 Task: Learn more about a business.
Action: Mouse moved to (778, 99)
Screenshot: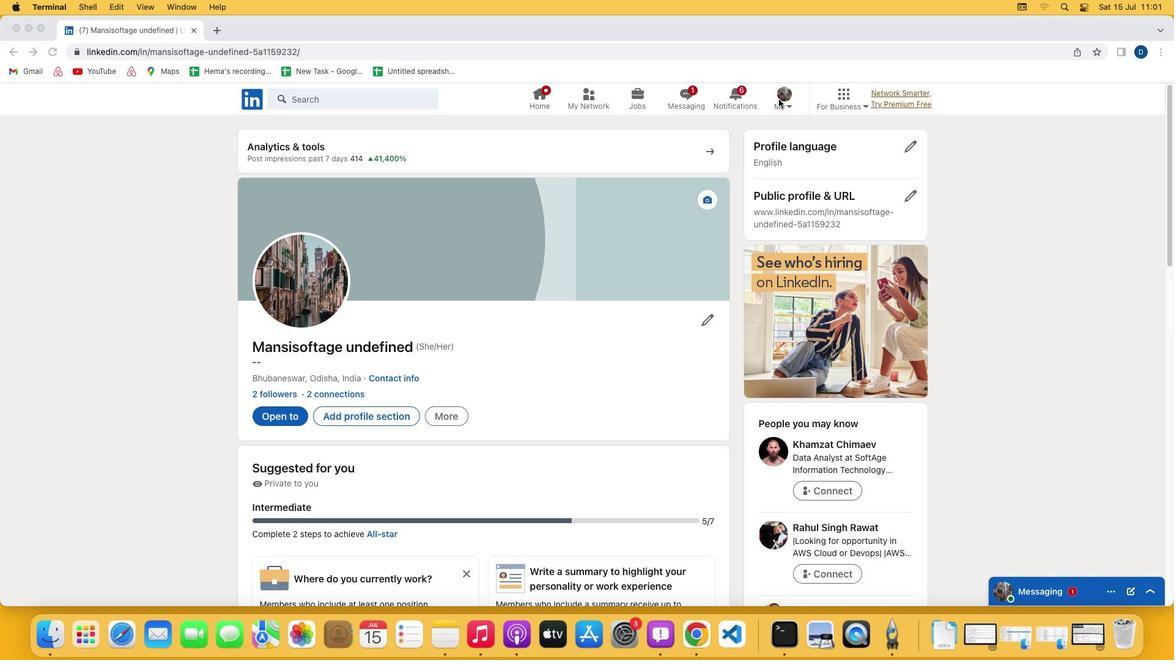 
Action: Mouse pressed left at (778, 99)
Screenshot: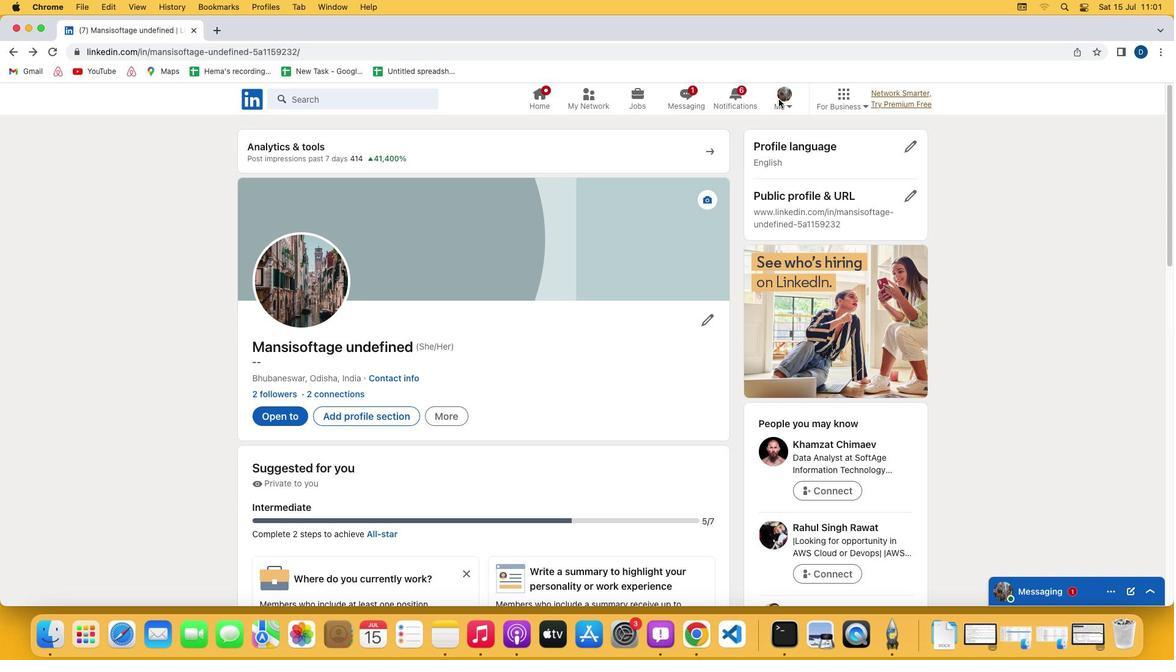 
Action: Mouse moved to (788, 95)
Screenshot: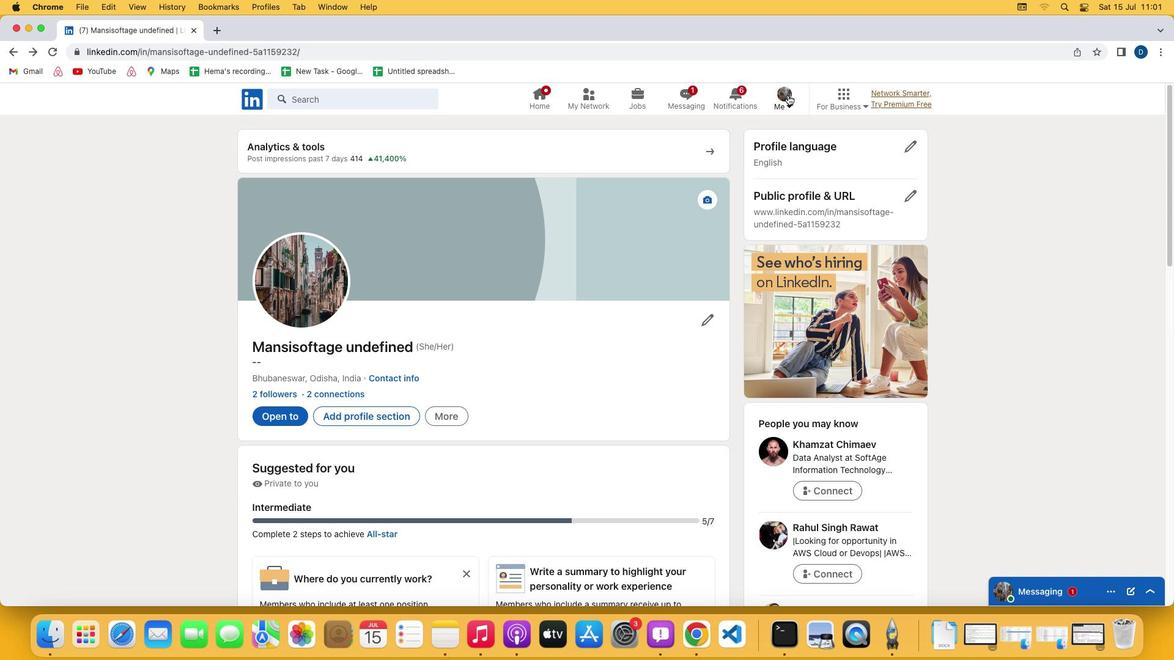 
Action: Mouse pressed left at (788, 95)
Screenshot: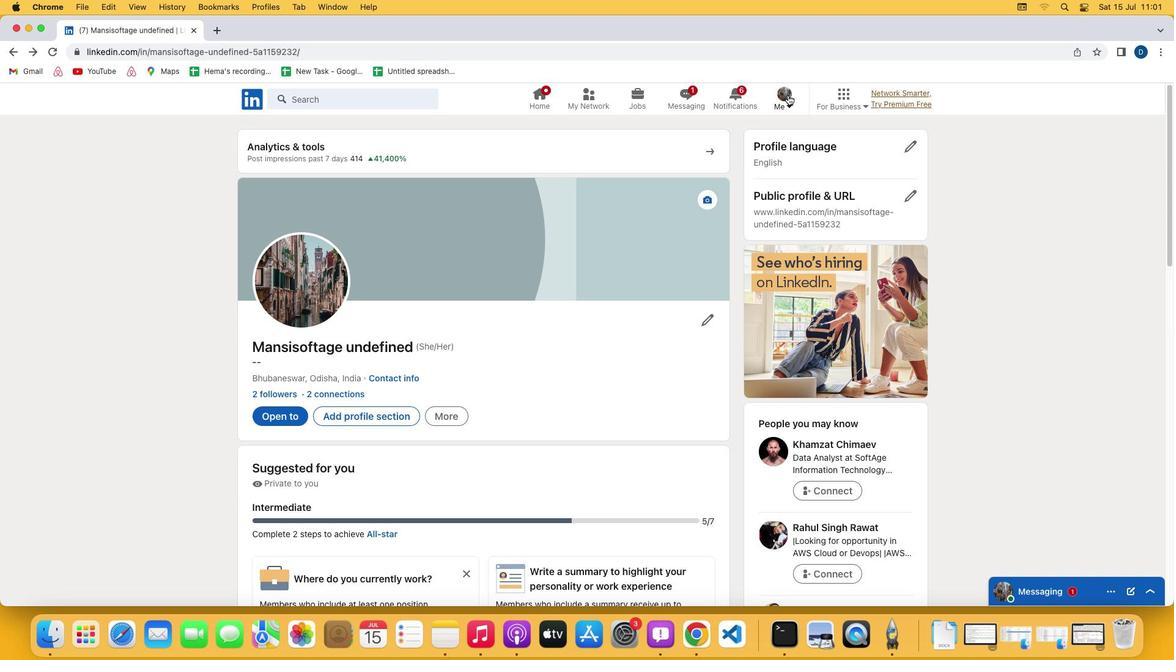
Action: Mouse moved to (695, 231)
Screenshot: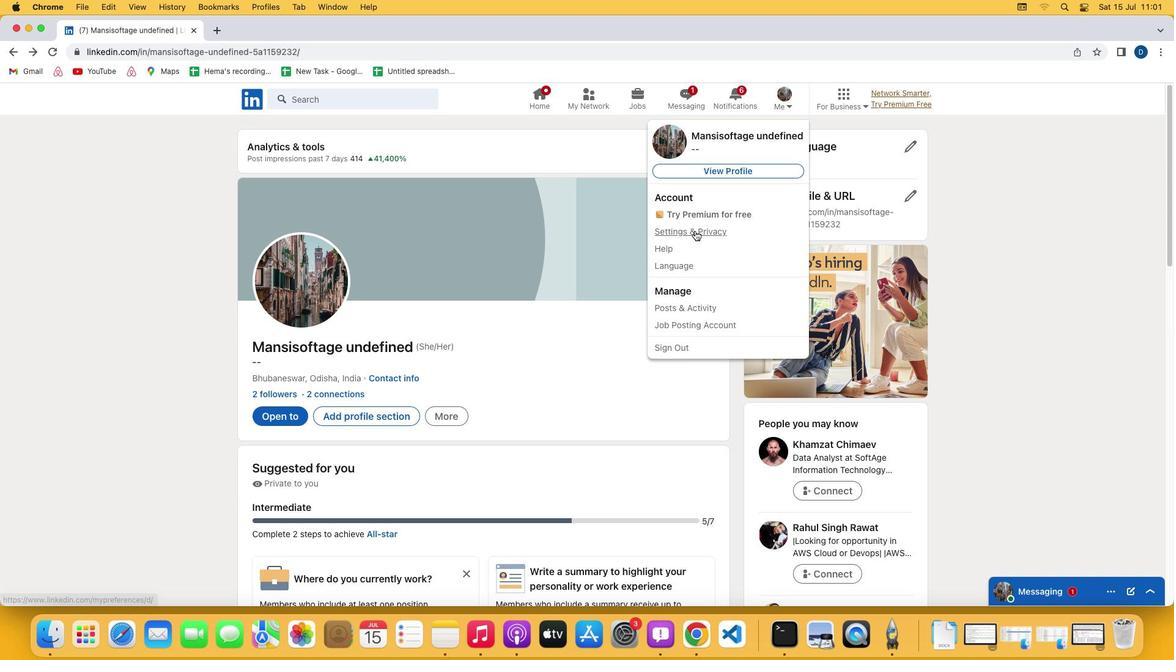 
Action: Mouse pressed left at (695, 231)
Screenshot: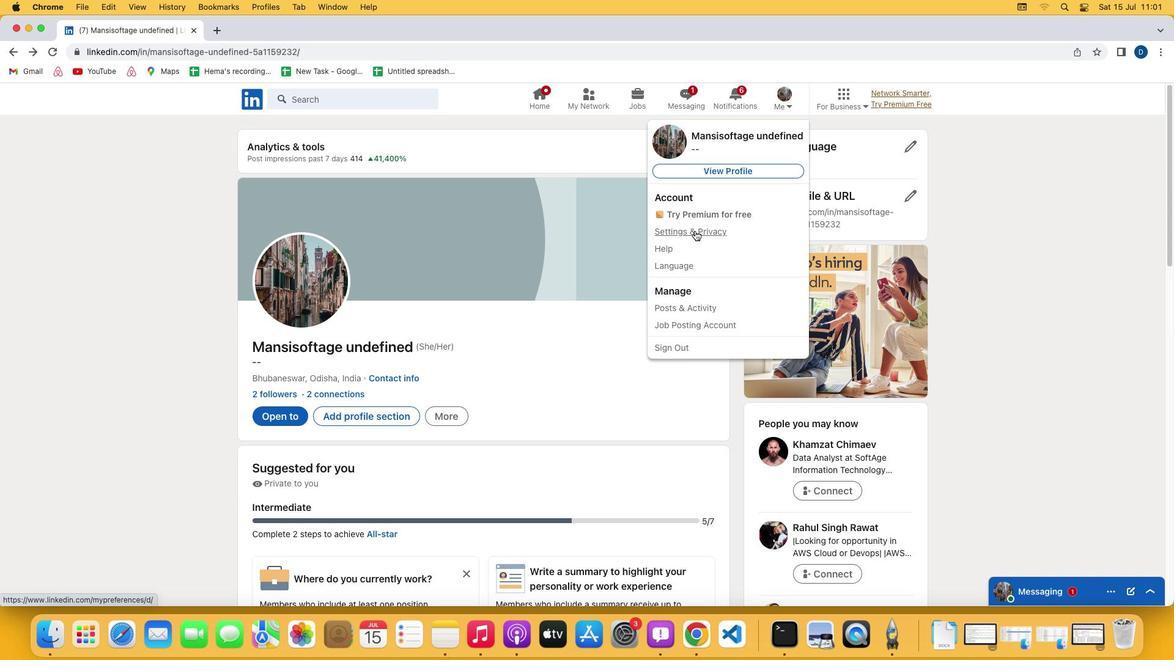 
Action: Mouse moved to (601, 411)
Screenshot: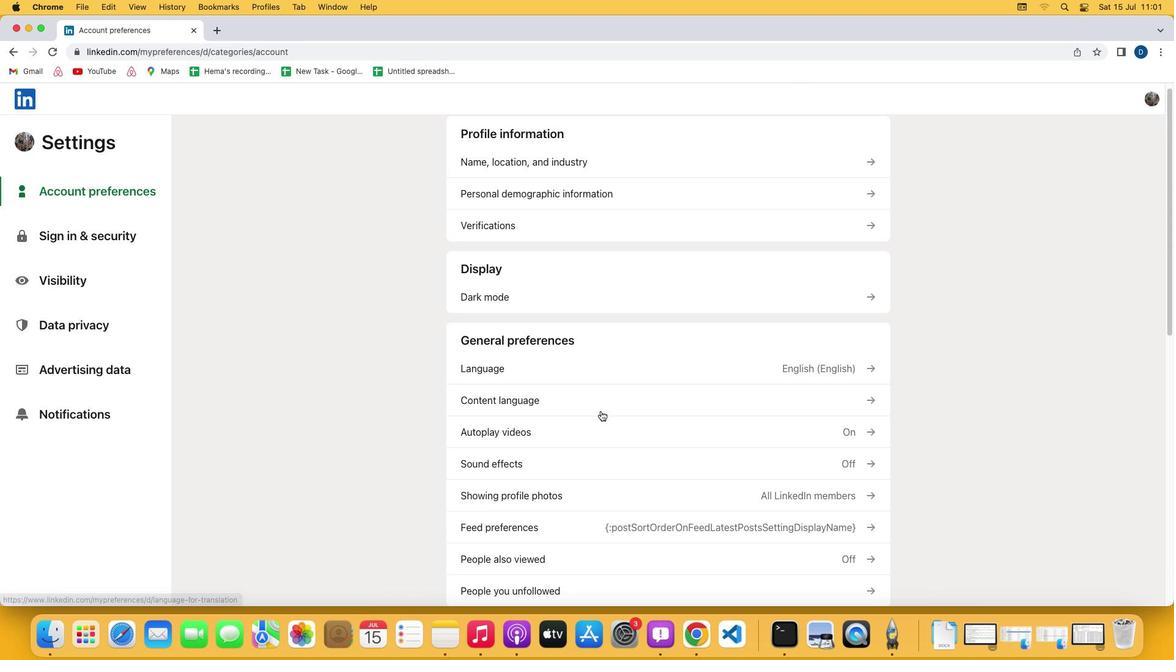 
Action: Mouse scrolled (601, 411) with delta (0, 0)
Screenshot: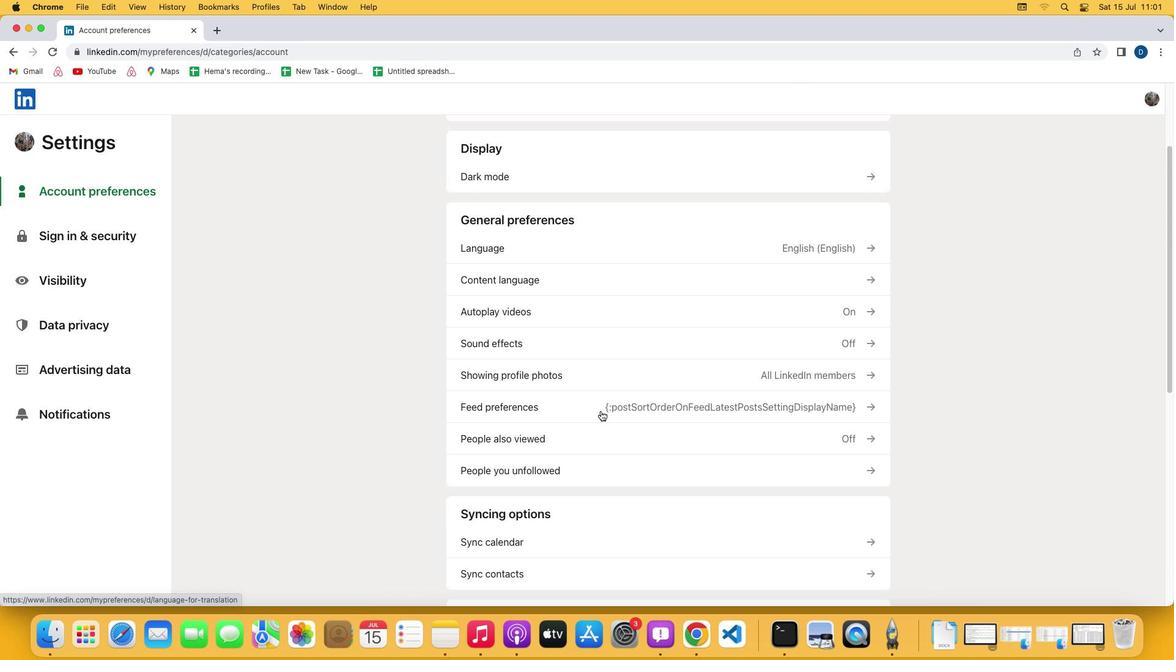 
Action: Mouse scrolled (601, 411) with delta (0, 0)
Screenshot: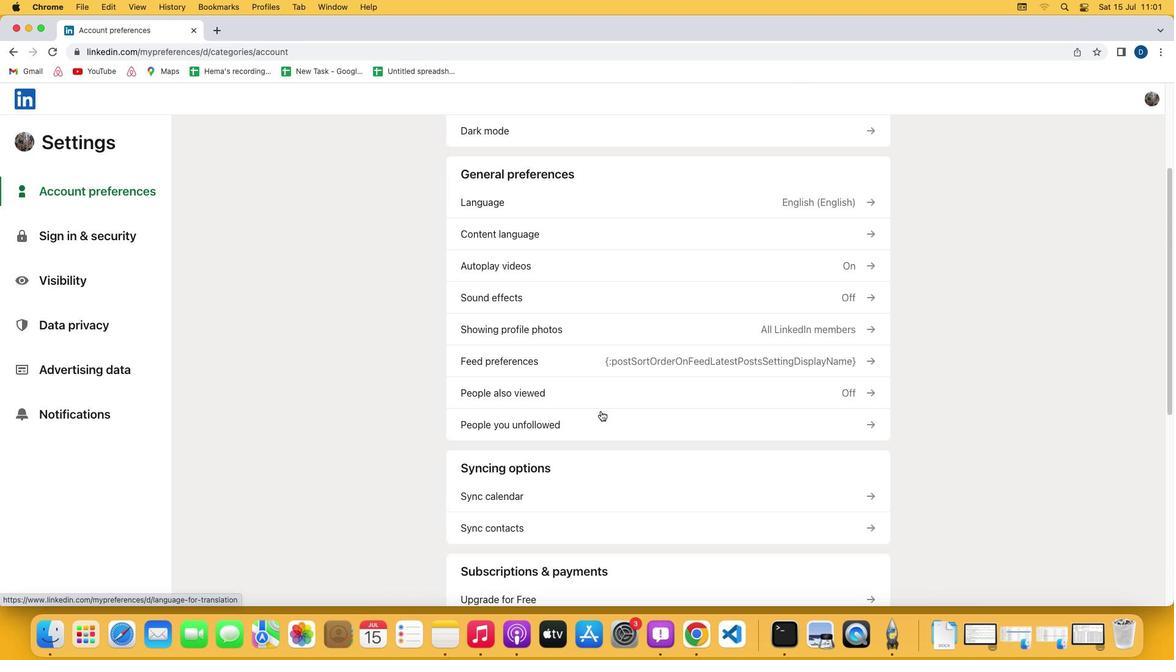 
Action: Mouse scrolled (601, 411) with delta (0, -1)
Screenshot: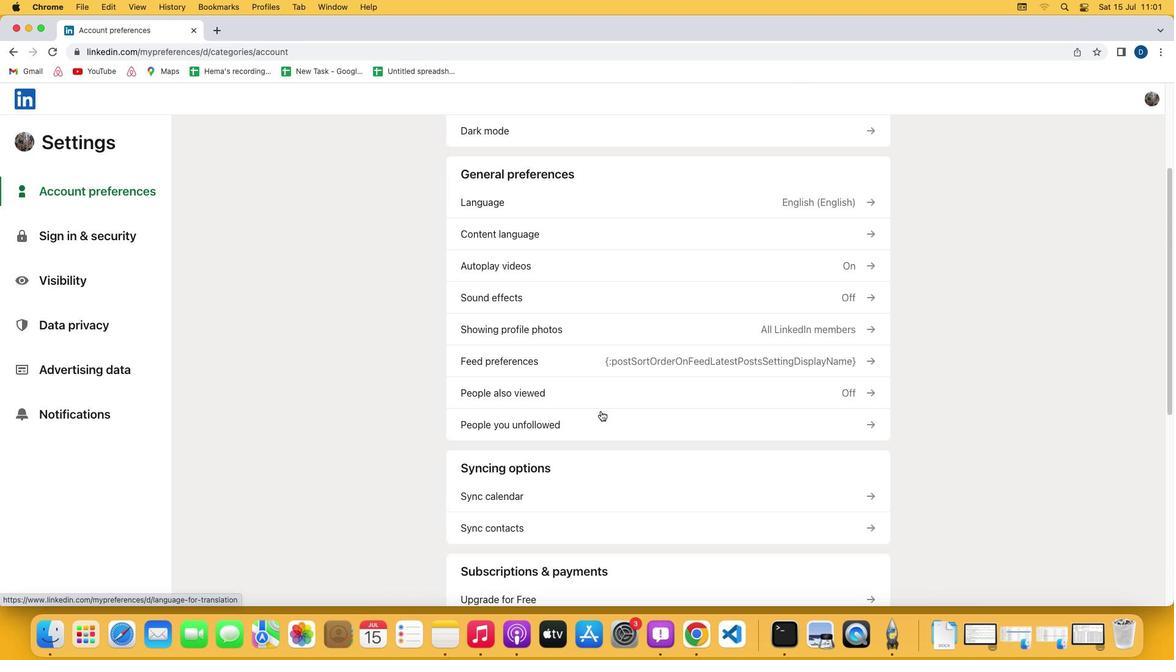 
Action: Mouse scrolled (601, 411) with delta (0, -3)
Screenshot: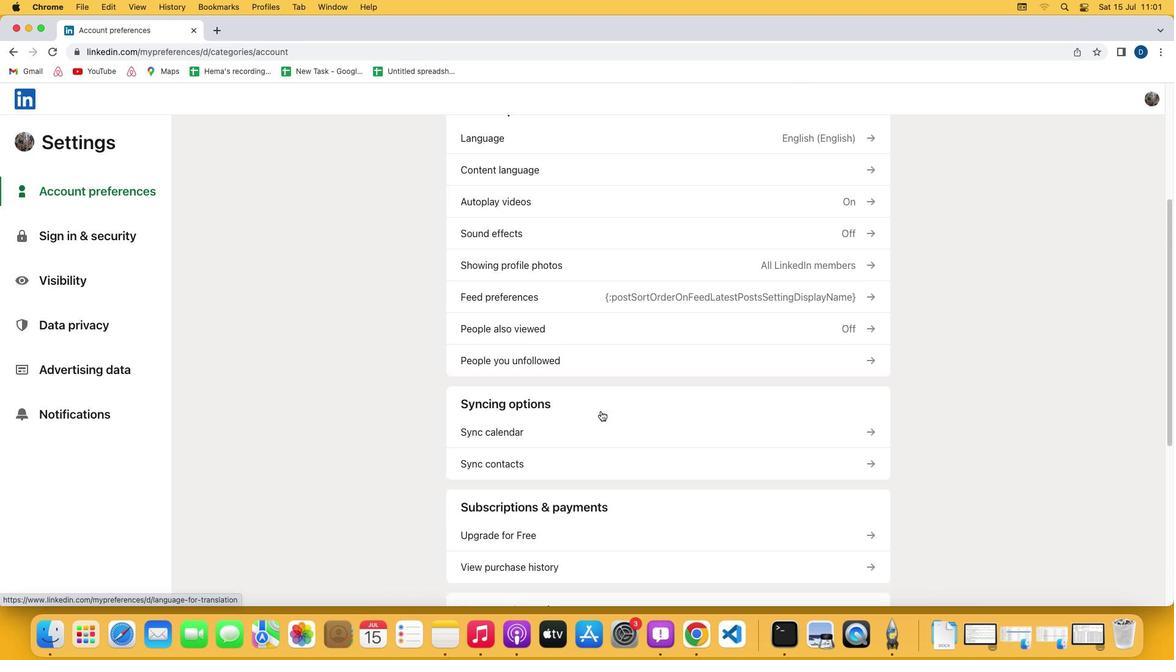 
Action: Mouse scrolled (601, 411) with delta (0, 0)
Screenshot: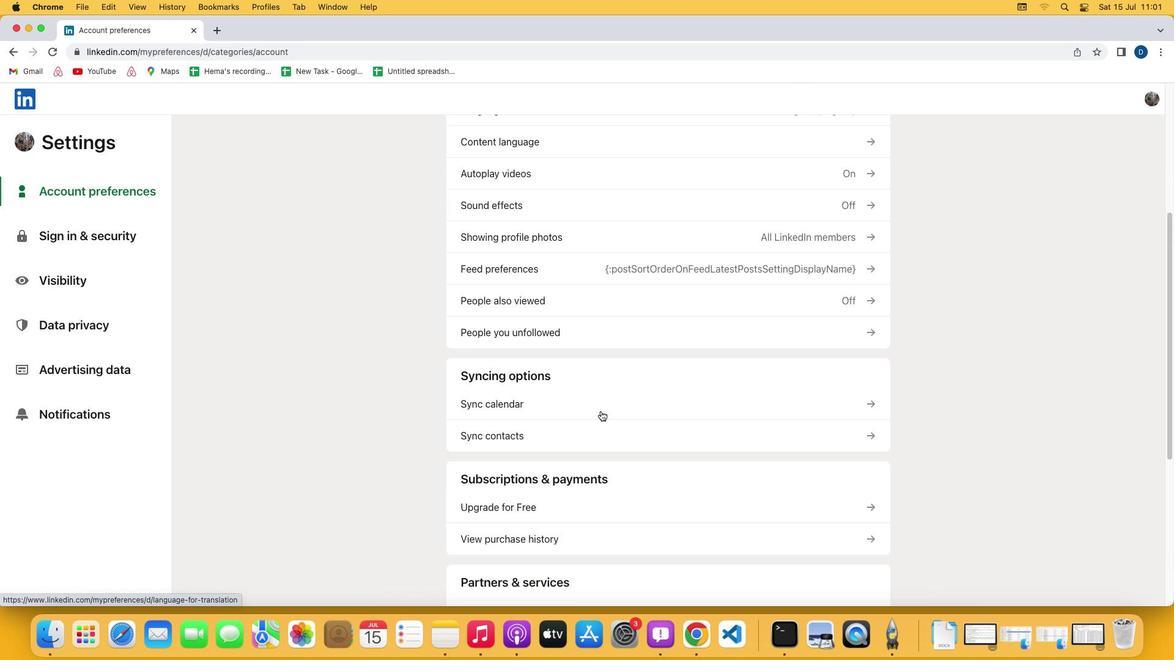 
Action: Mouse scrolled (601, 411) with delta (0, 0)
Screenshot: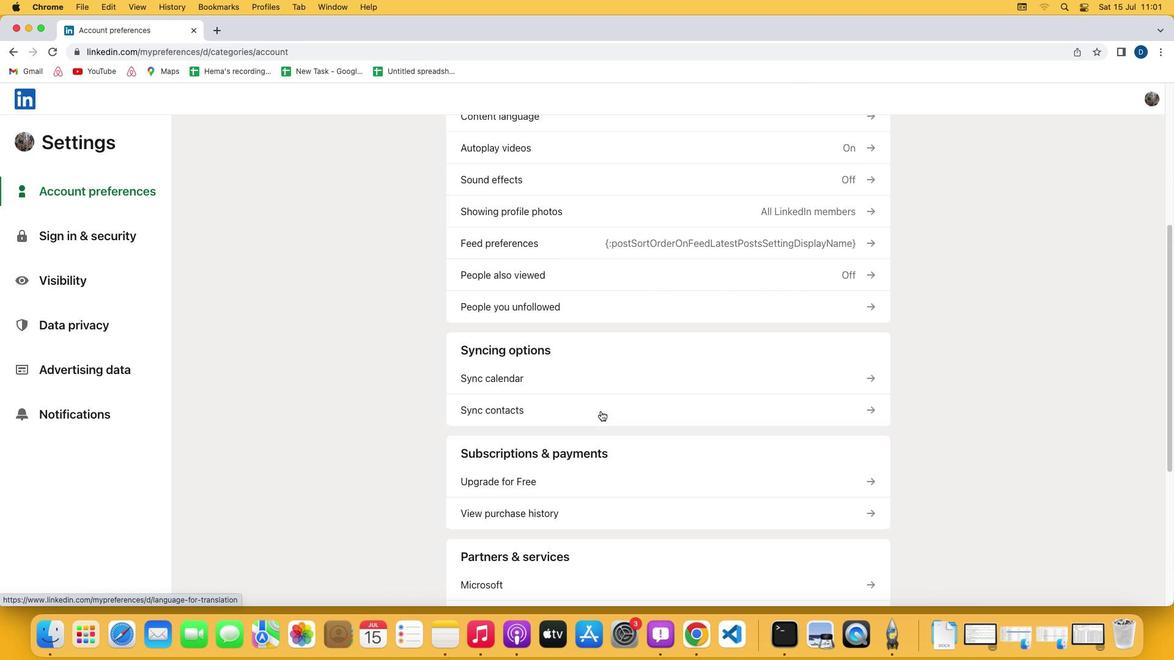 
Action: Mouse scrolled (601, 411) with delta (0, -1)
Screenshot: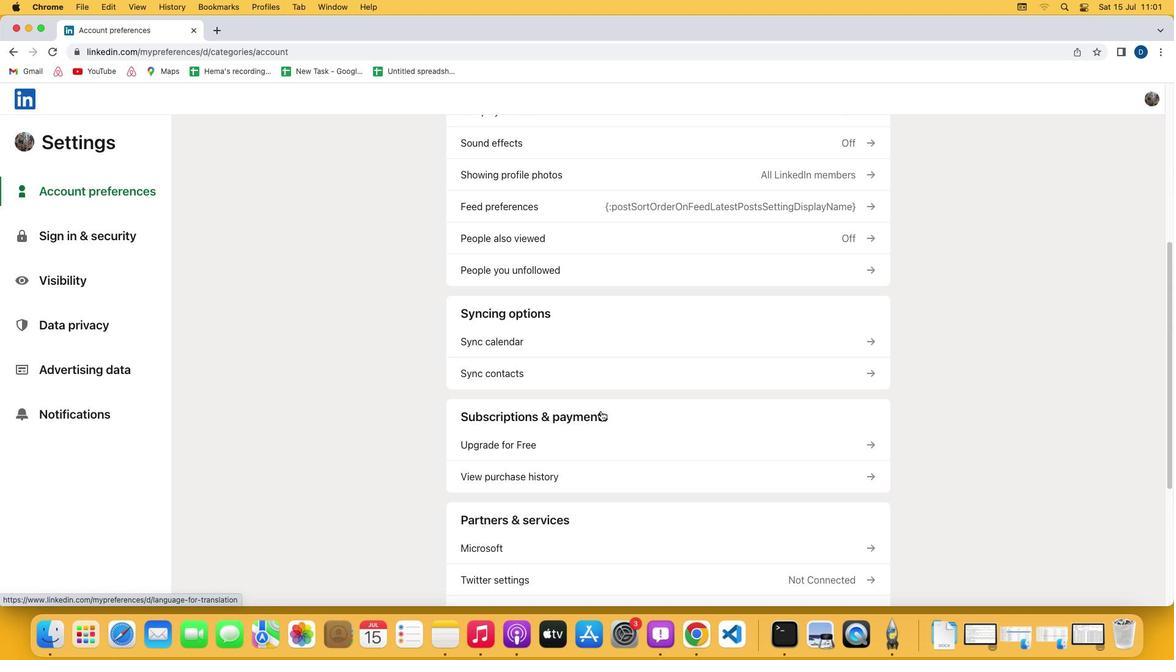 
Action: Mouse scrolled (601, 411) with delta (0, -1)
Screenshot: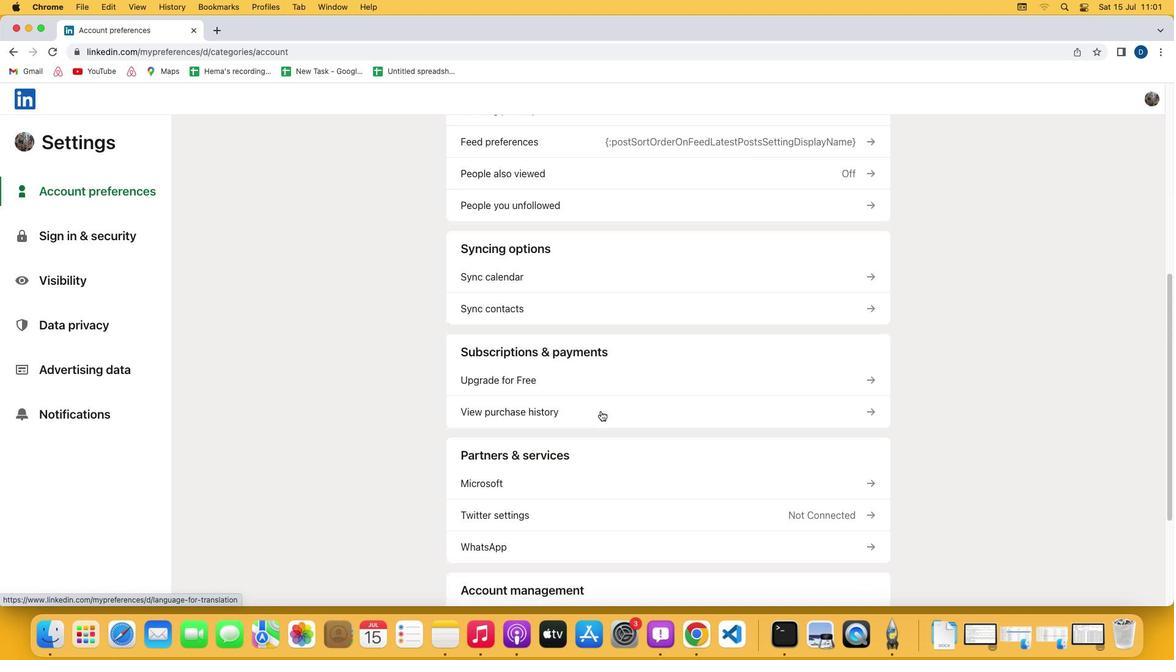 
Action: Mouse moved to (541, 493)
Screenshot: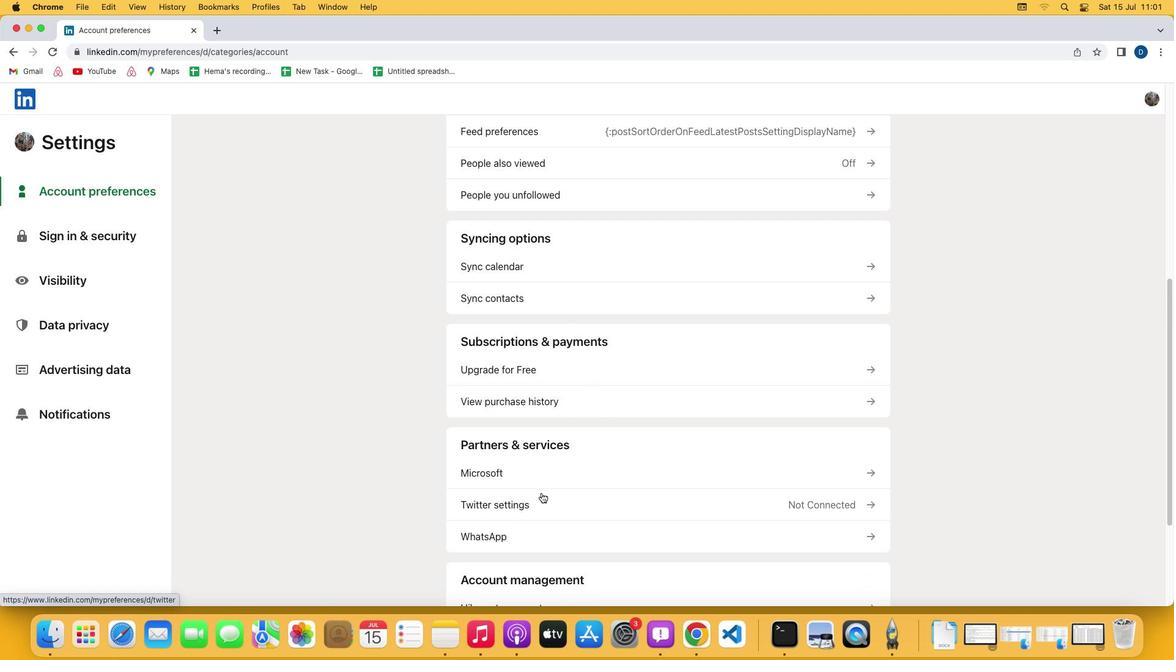 
Action: Mouse scrolled (541, 493) with delta (0, 0)
Screenshot: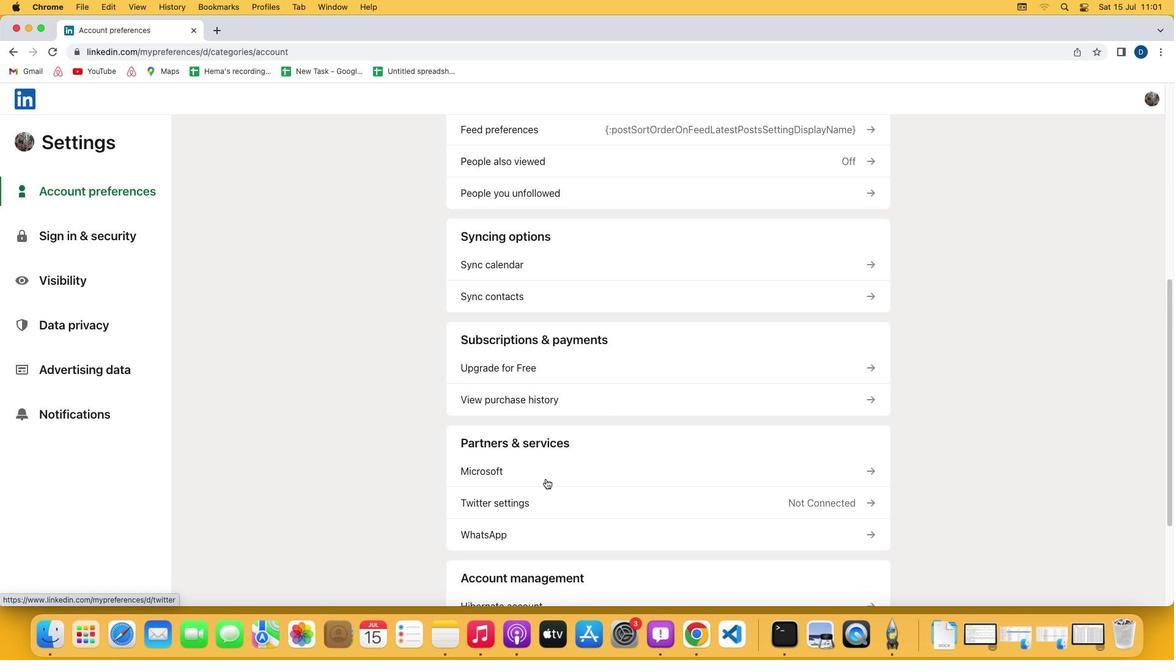
Action: Mouse moved to (558, 372)
Screenshot: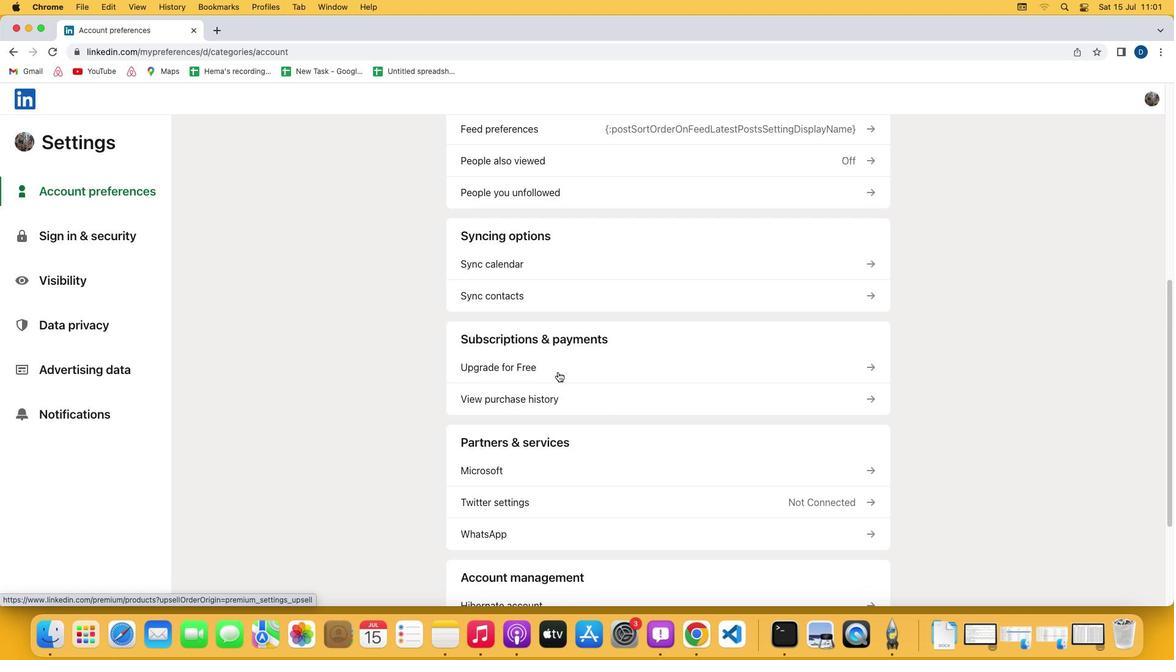 
Action: Mouse pressed left at (558, 372)
Screenshot: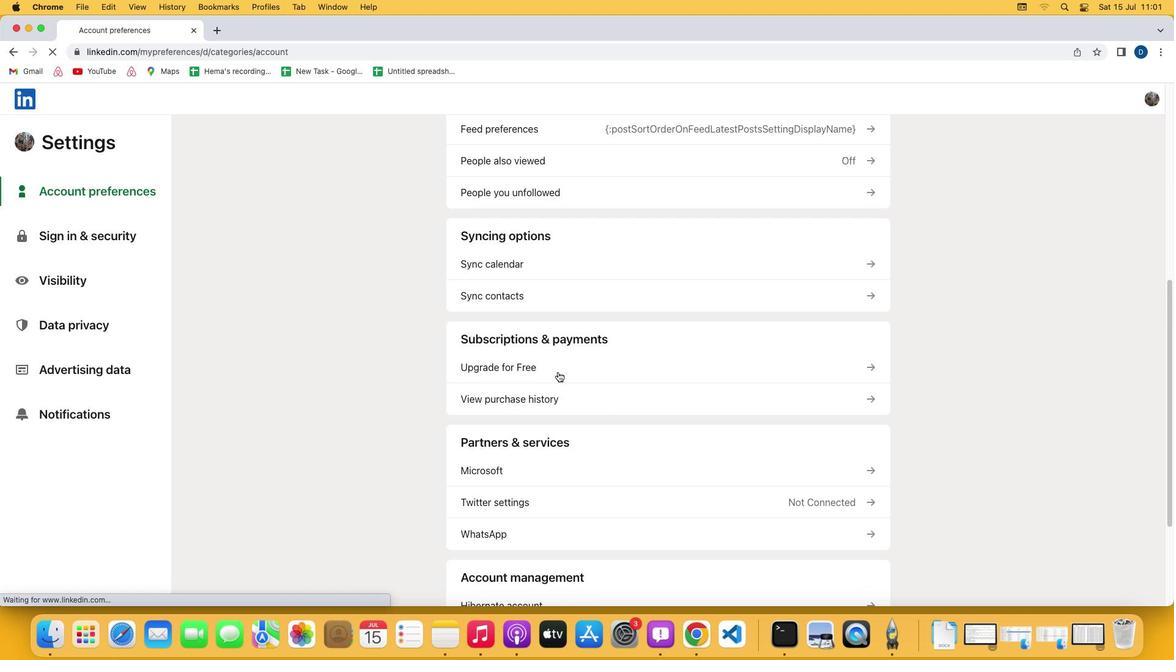 
Action: Mouse moved to (473, 335)
Screenshot: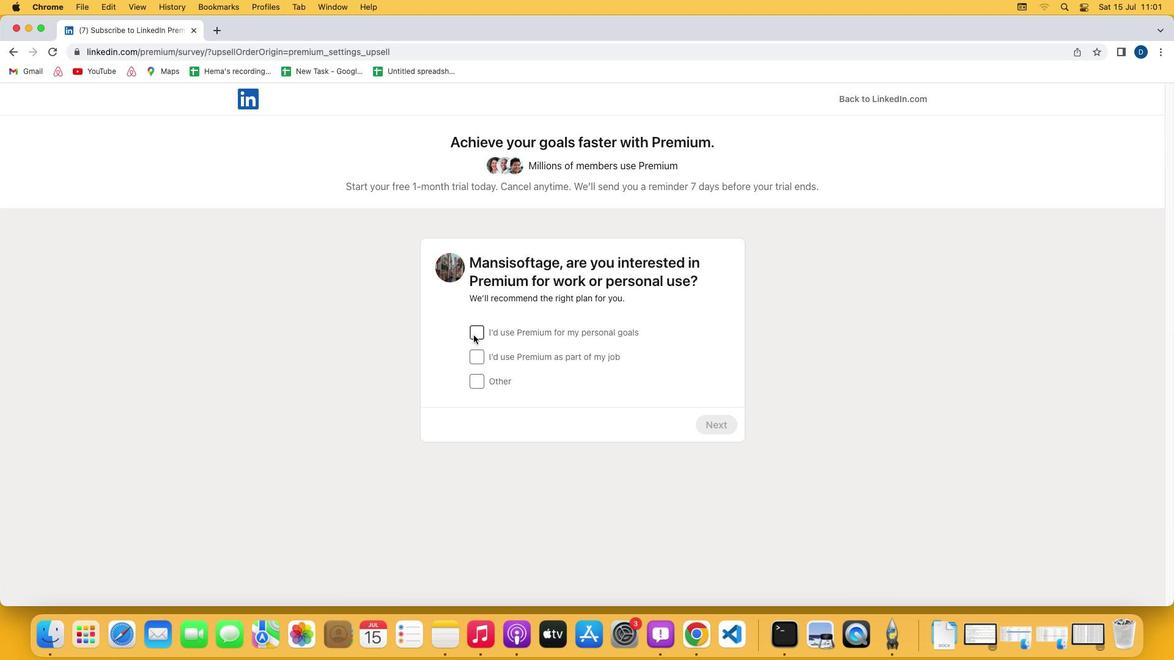 
Action: Mouse pressed left at (473, 335)
Screenshot: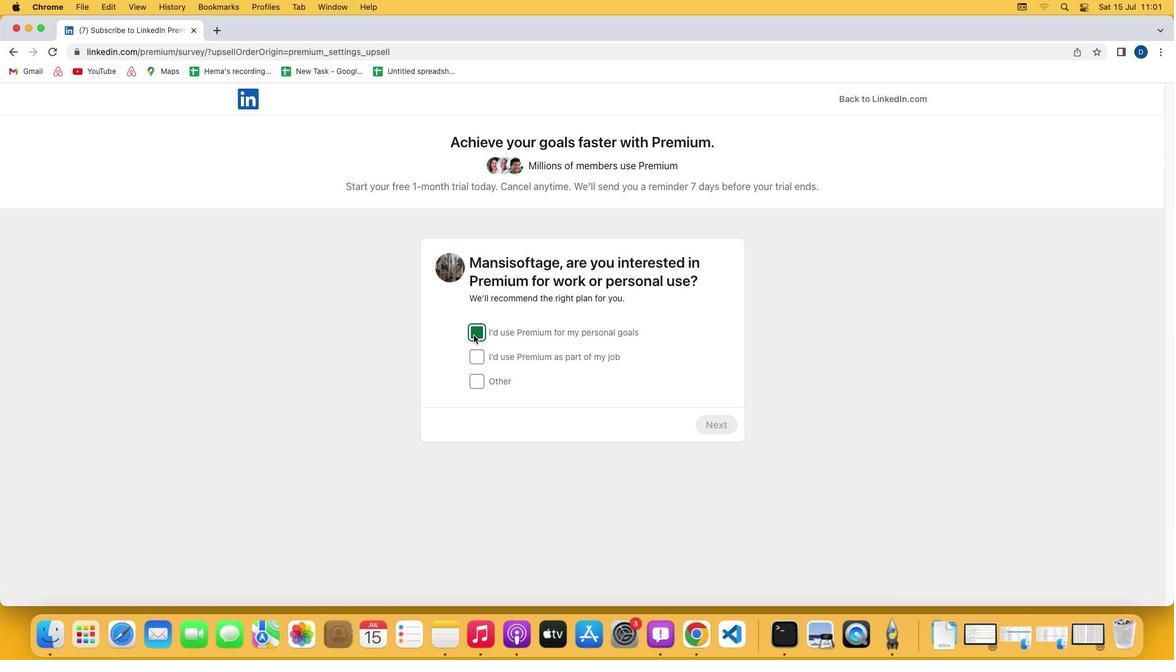 
Action: Mouse moved to (715, 432)
Screenshot: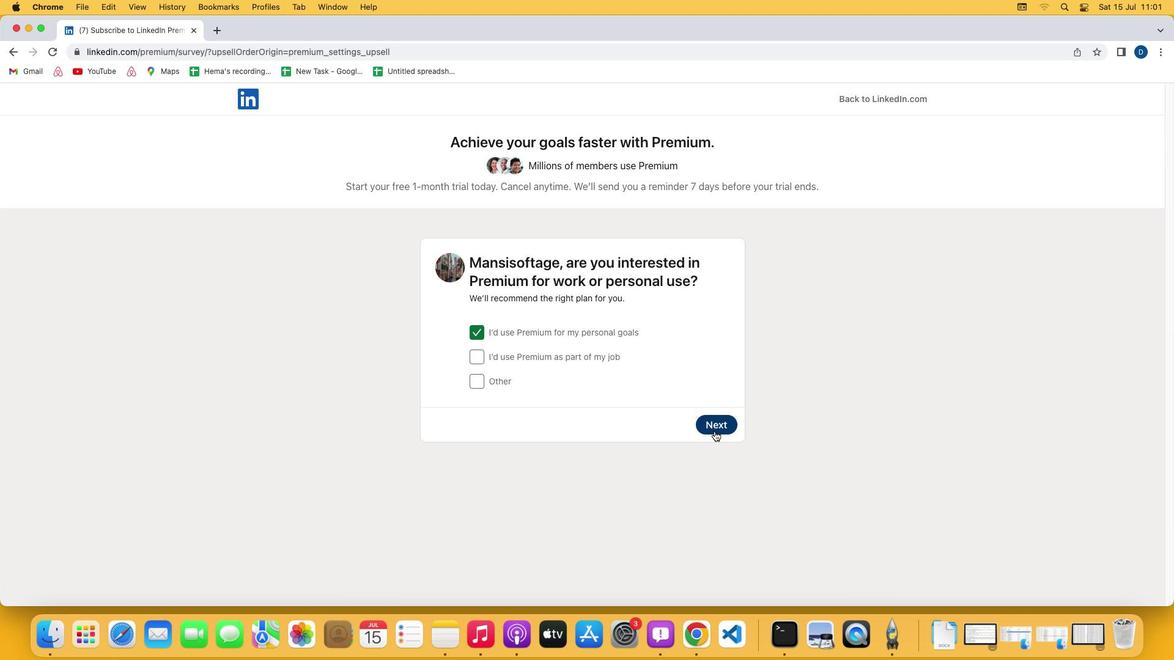 
Action: Mouse pressed left at (715, 432)
Screenshot: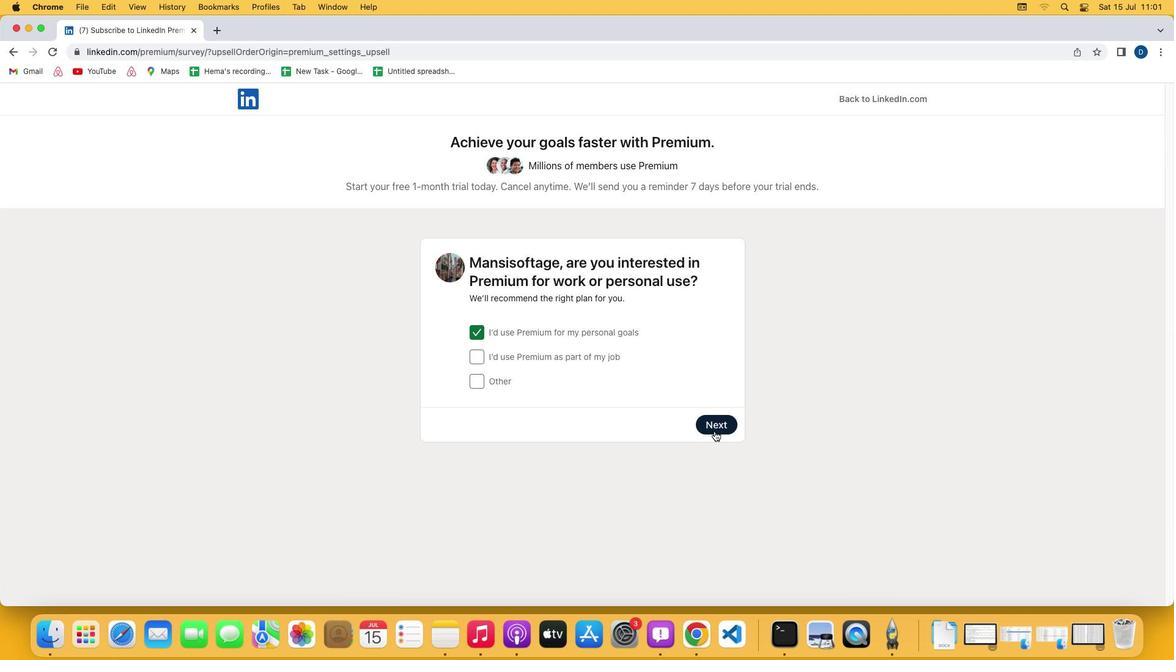 
Action: Mouse moved to (710, 502)
Screenshot: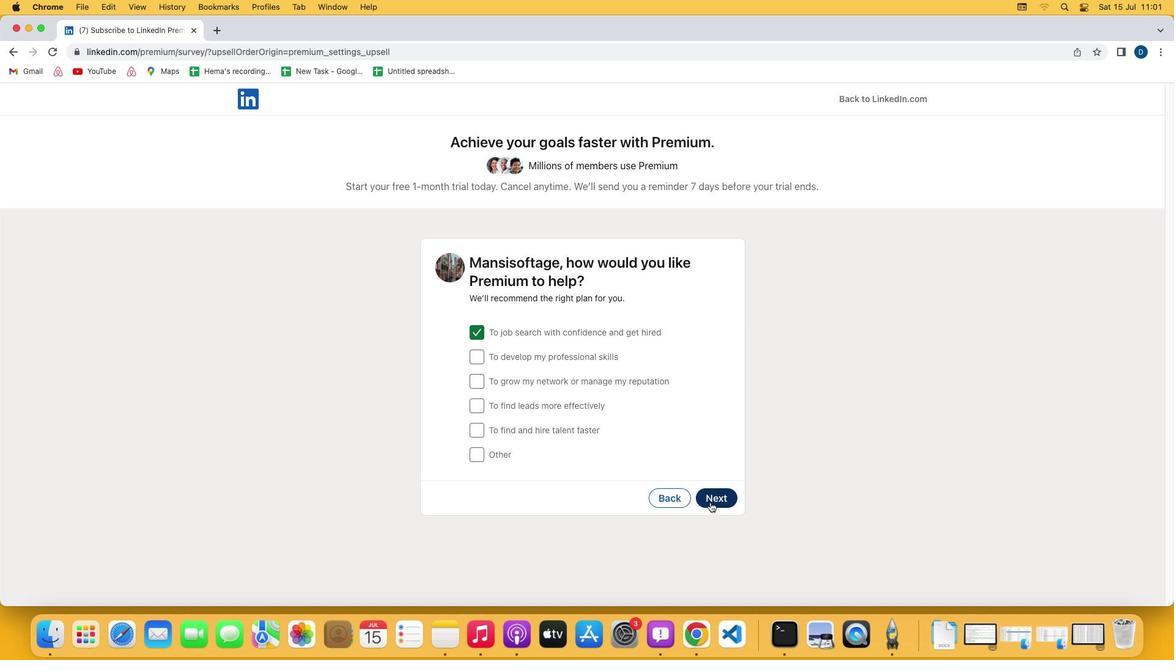 
Action: Mouse pressed left at (710, 502)
Screenshot: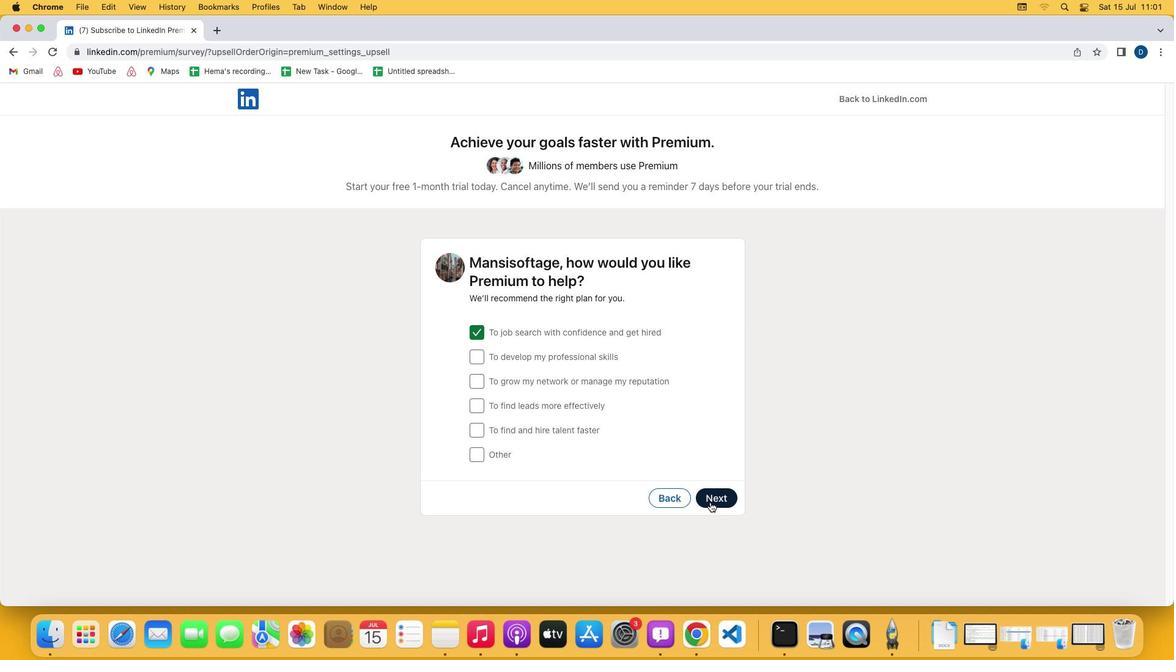 
Action: Mouse moved to (474, 431)
Screenshot: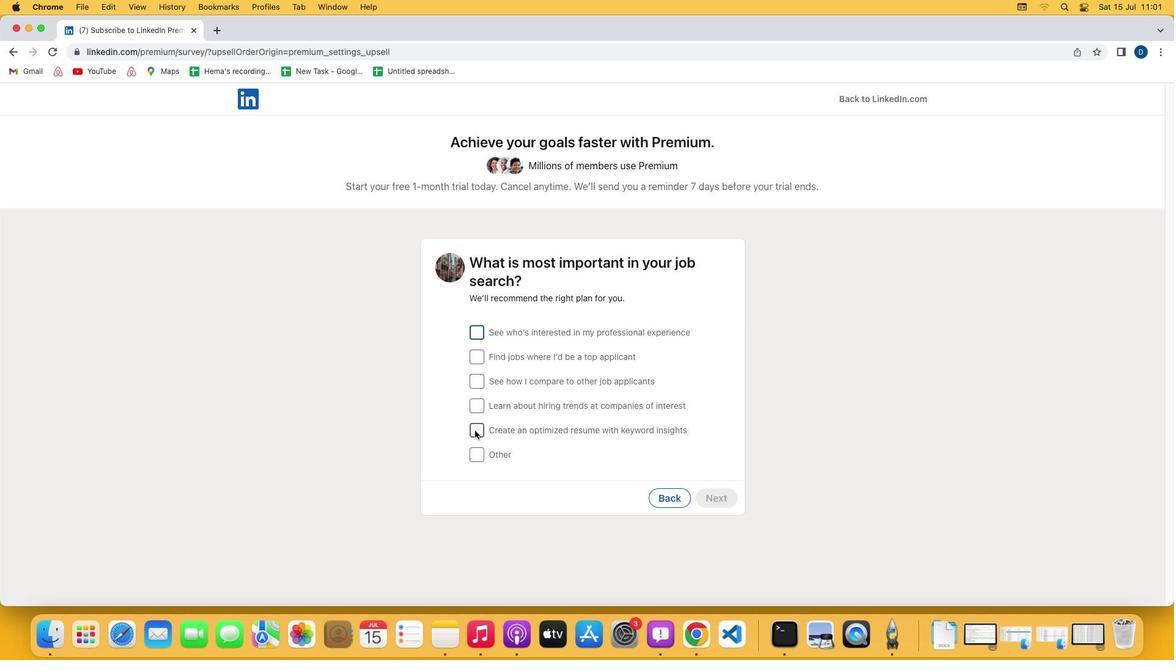 
Action: Mouse pressed left at (474, 431)
Screenshot: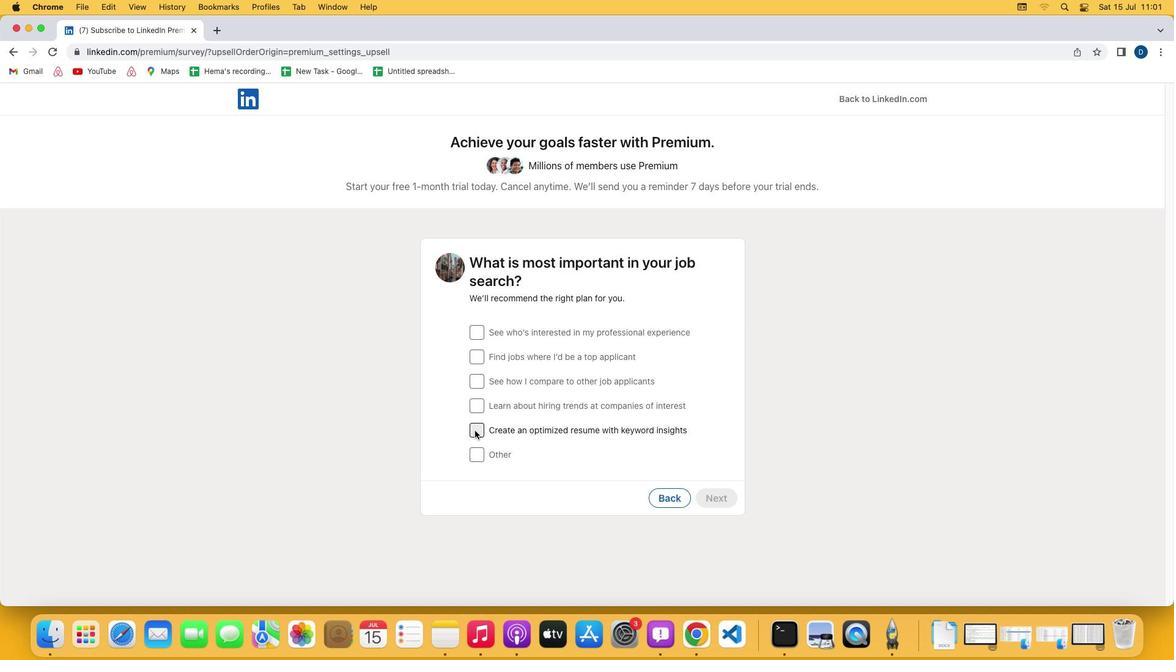 
Action: Mouse moved to (714, 496)
Screenshot: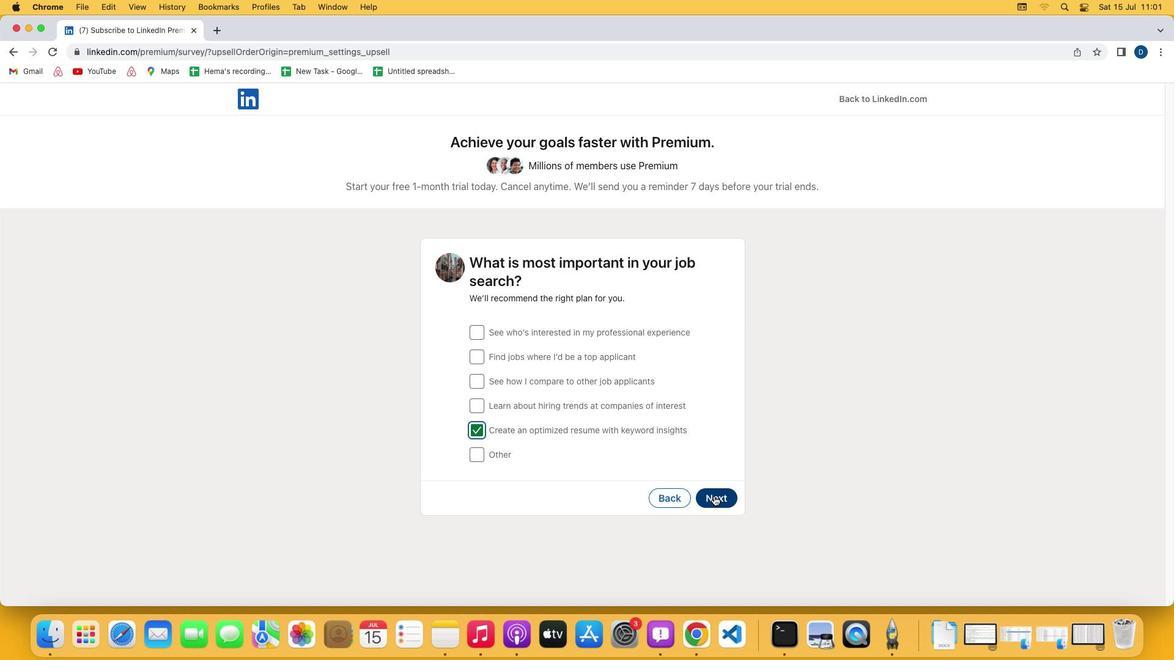 
Action: Mouse pressed left at (714, 496)
Screenshot: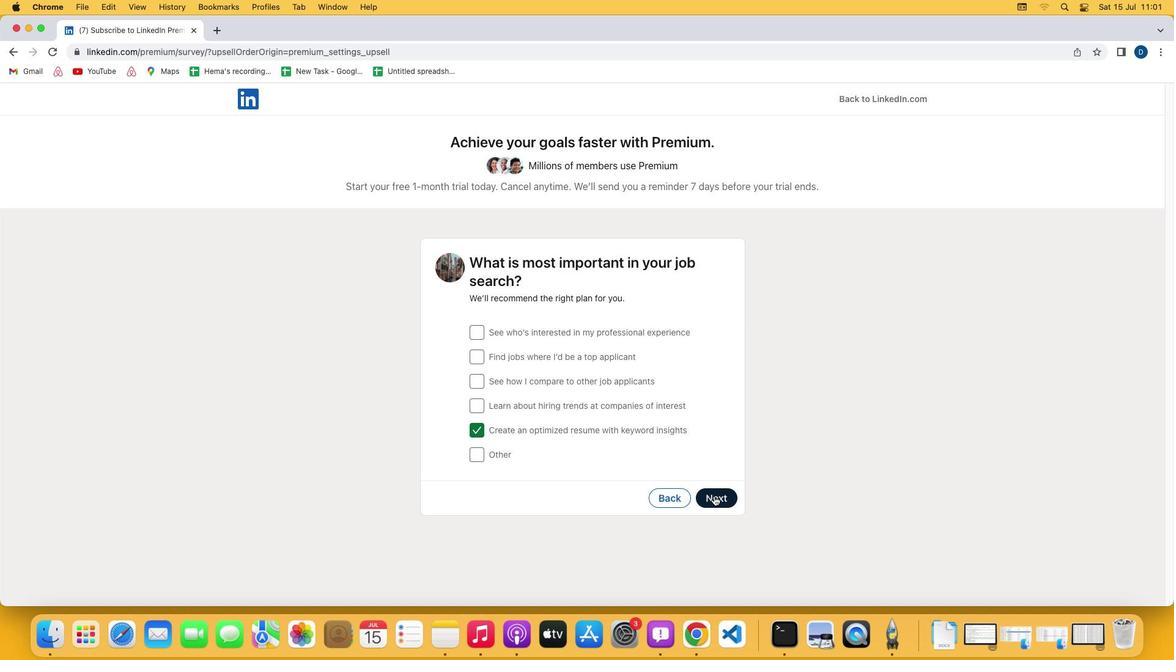 
Action: Mouse moved to (605, 471)
Screenshot: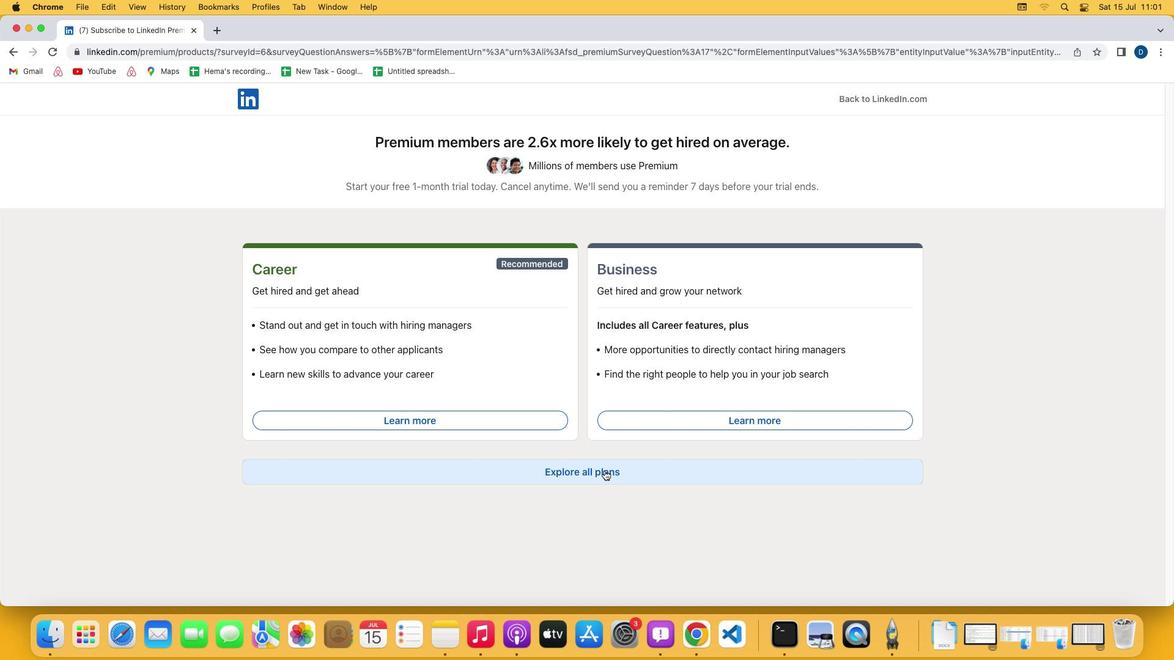 
Action: Mouse pressed left at (605, 471)
Screenshot: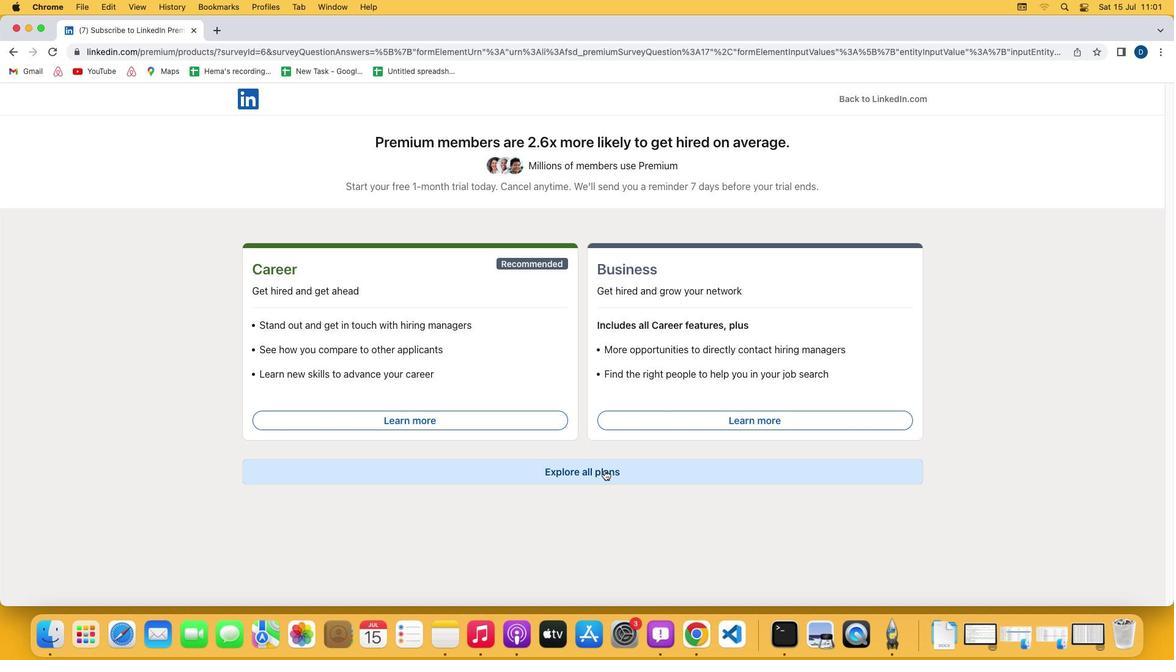 
Action: Mouse moved to (496, 500)
Screenshot: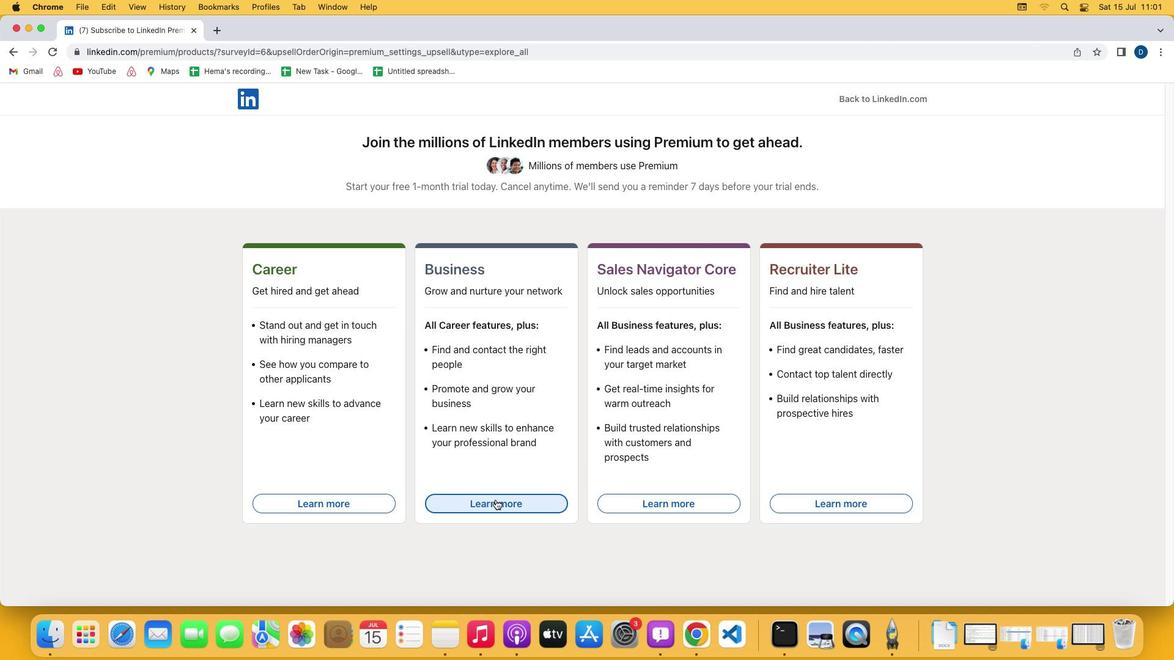 
Action: Mouse pressed left at (496, 500)
Screenshot: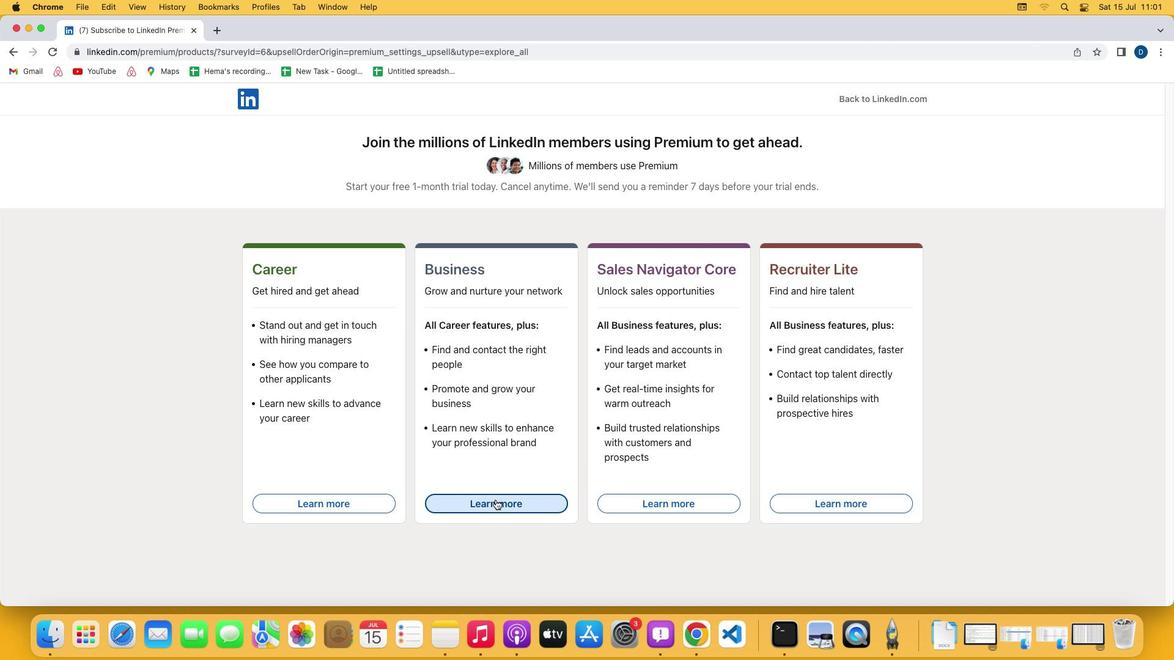 
